 Task: Select InMail messages.
Action: Mouse moved to (752, 103)
Screenshot: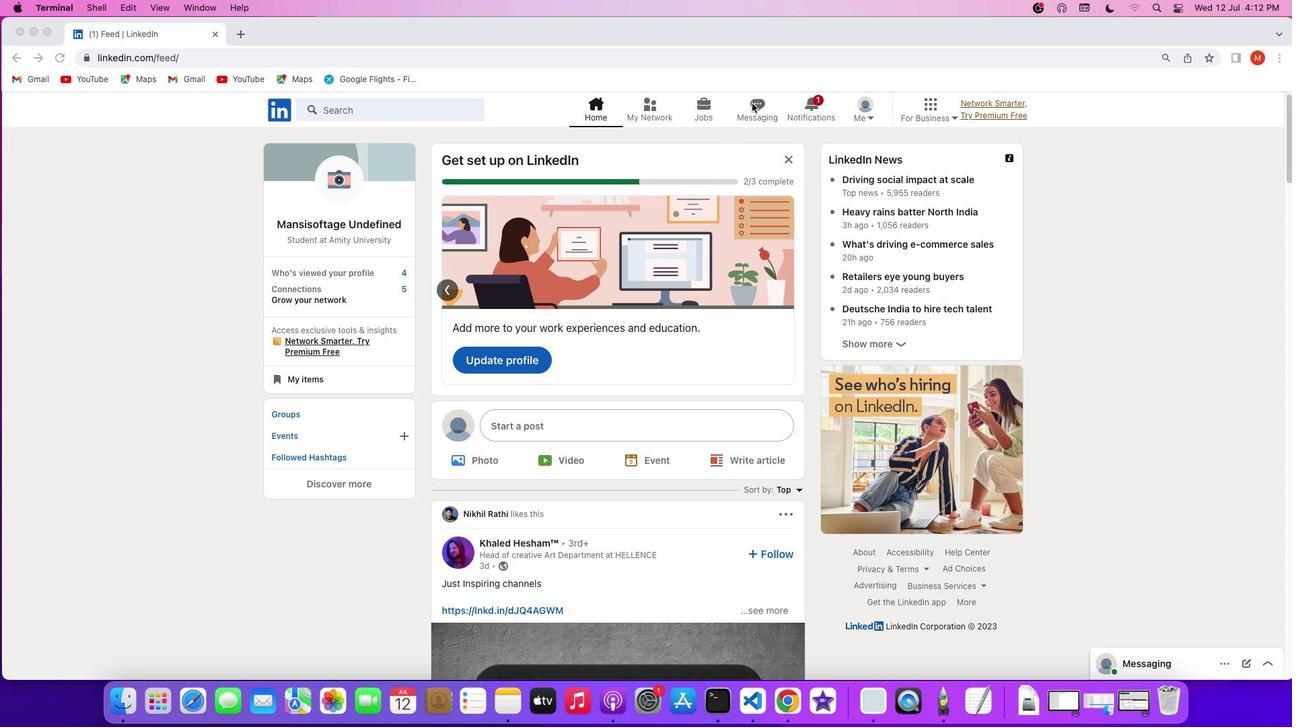 
Action: Mouse pressed left at (752, 103)
Screenshot: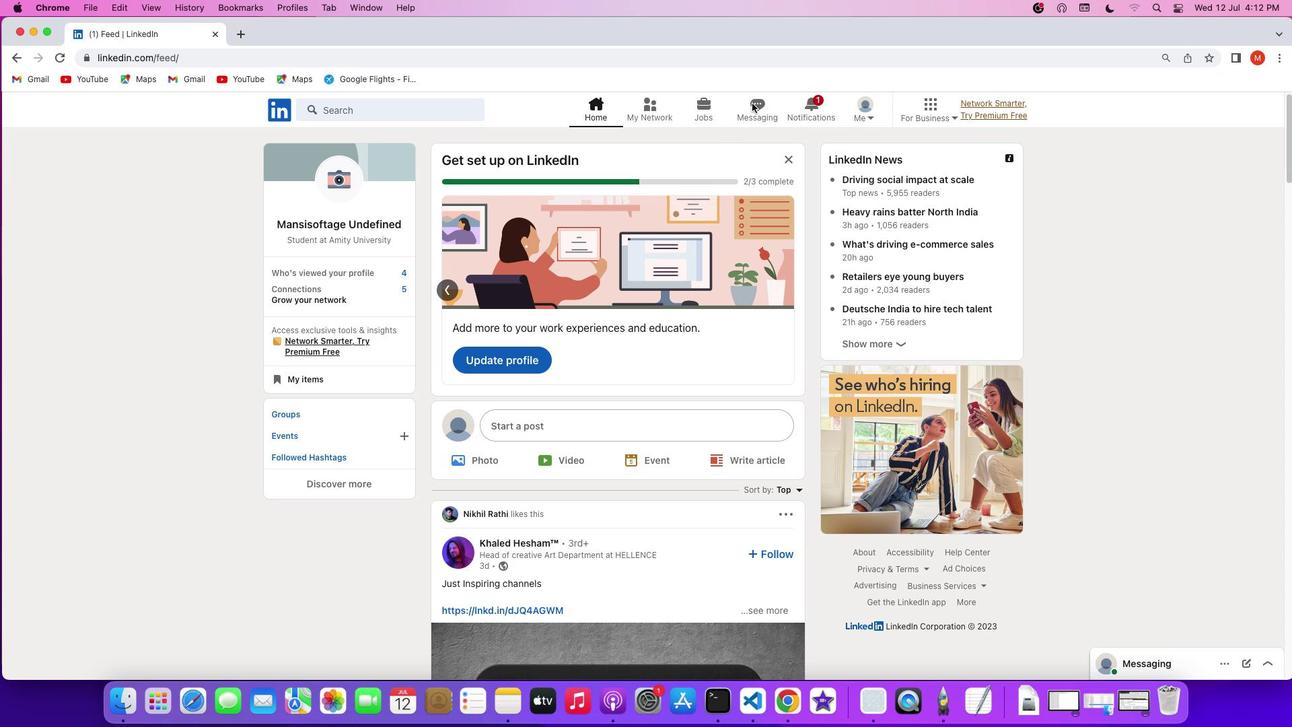 
Action: Mouse pressed left at (752, 103)
Screenshot: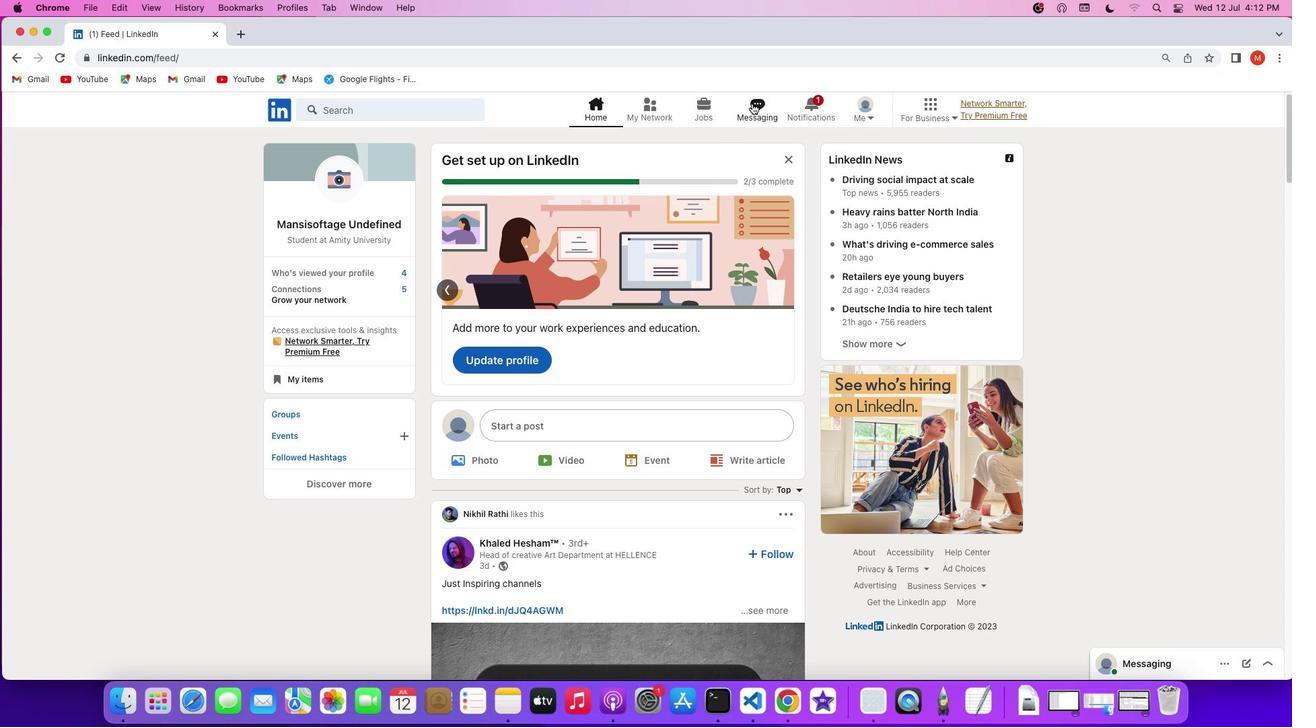 
Action: Mouse moved to (458, 186)
Screenshot: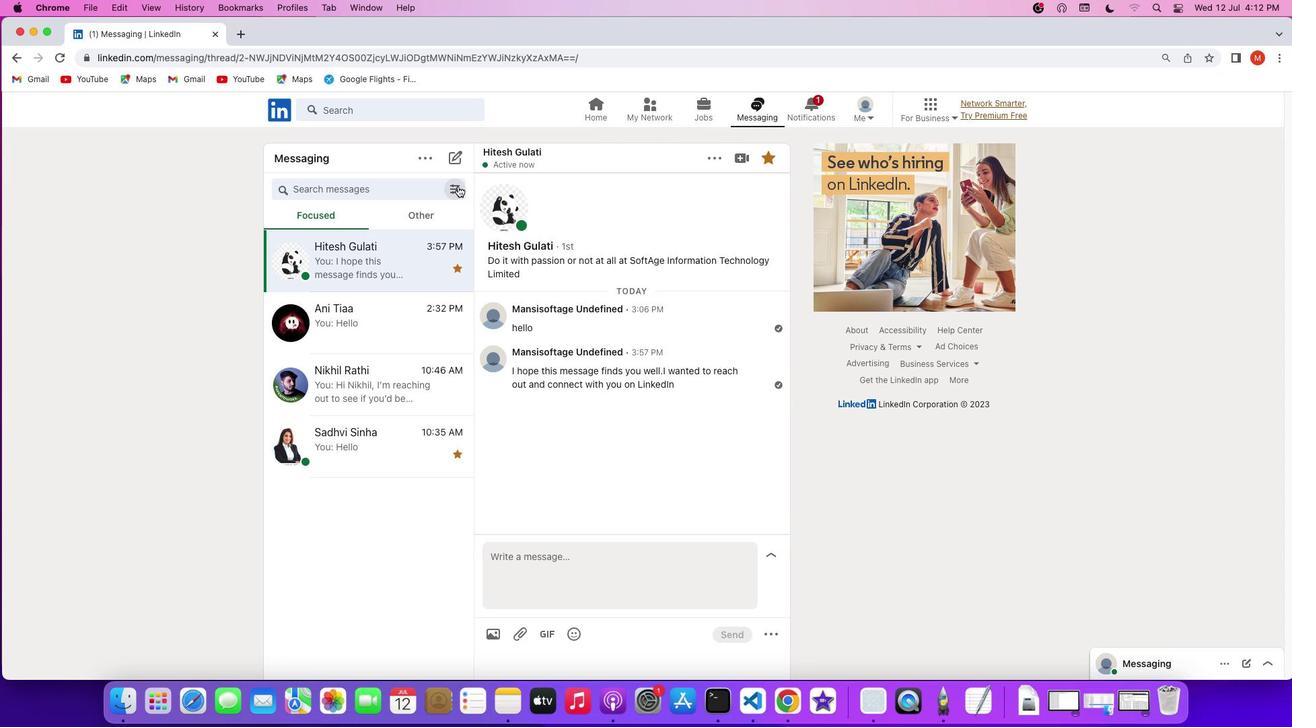 
Action: Mouse pressed left at (458, 186)
Screenshot: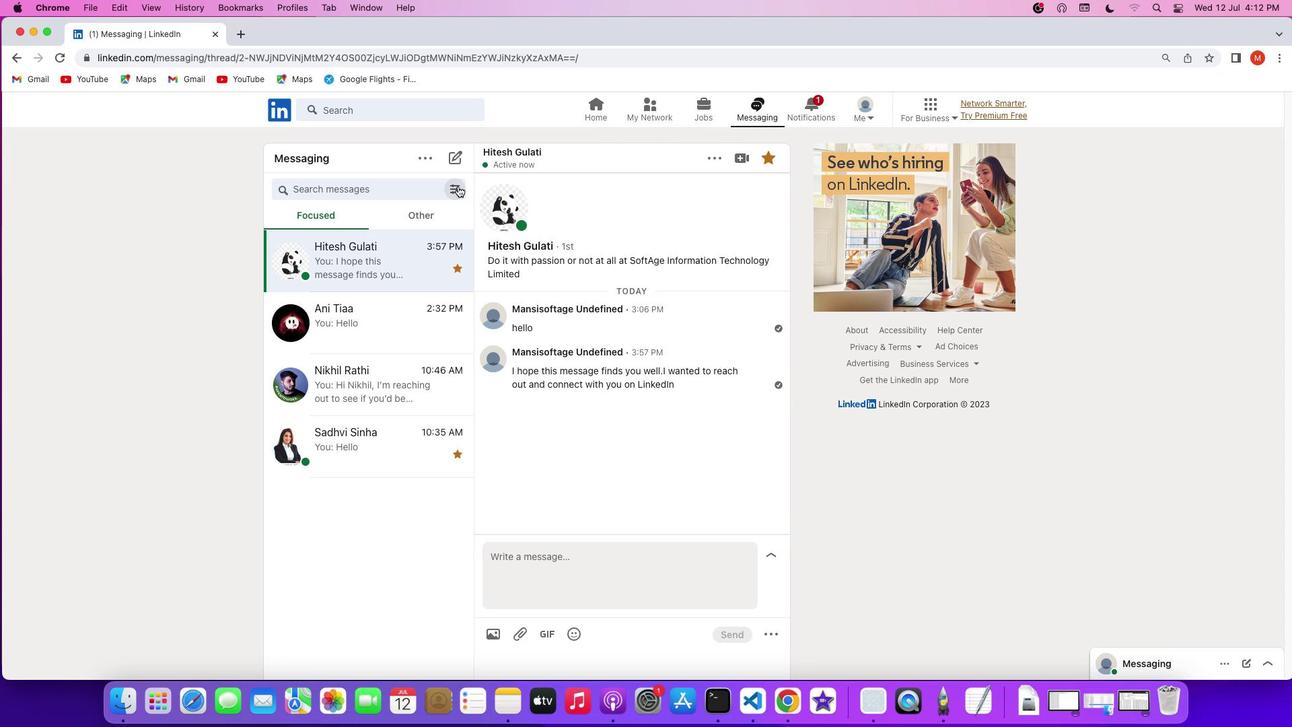 
Action: Mouse moved to (405, 317)
Screenshot: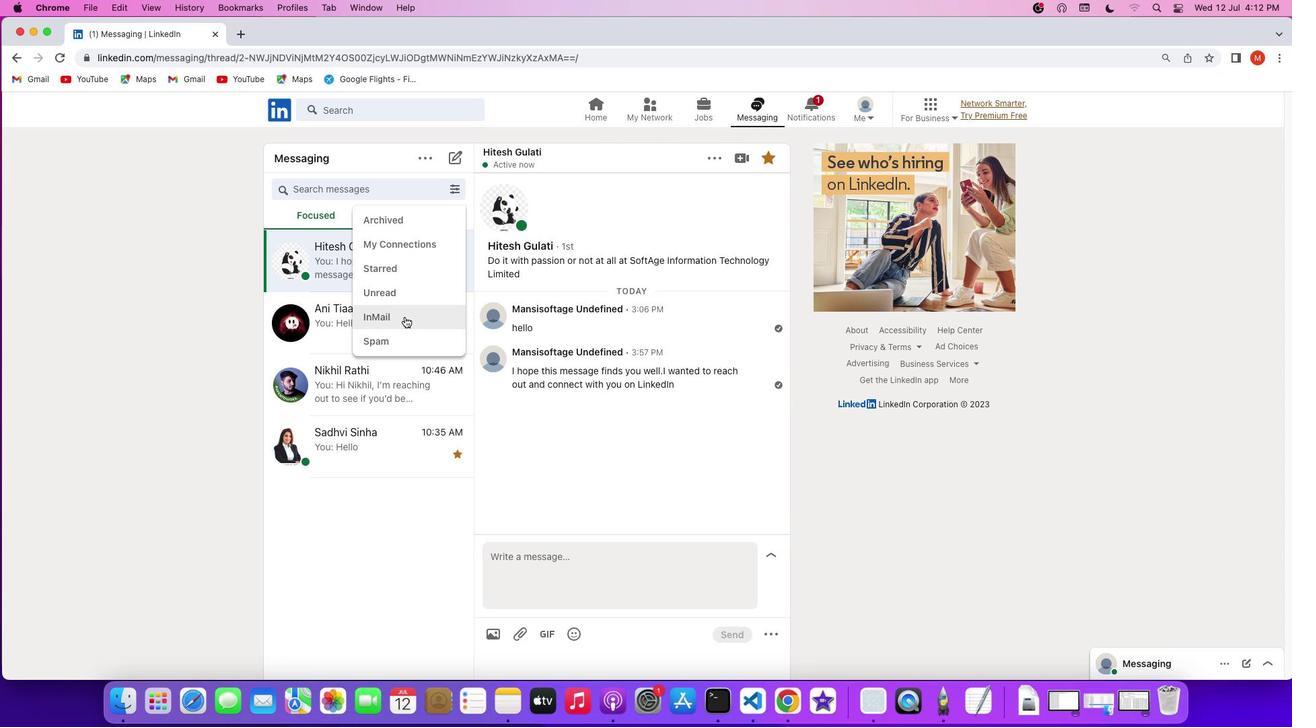 
Action: Mouse pressed left at (405, 317)
Screenshot: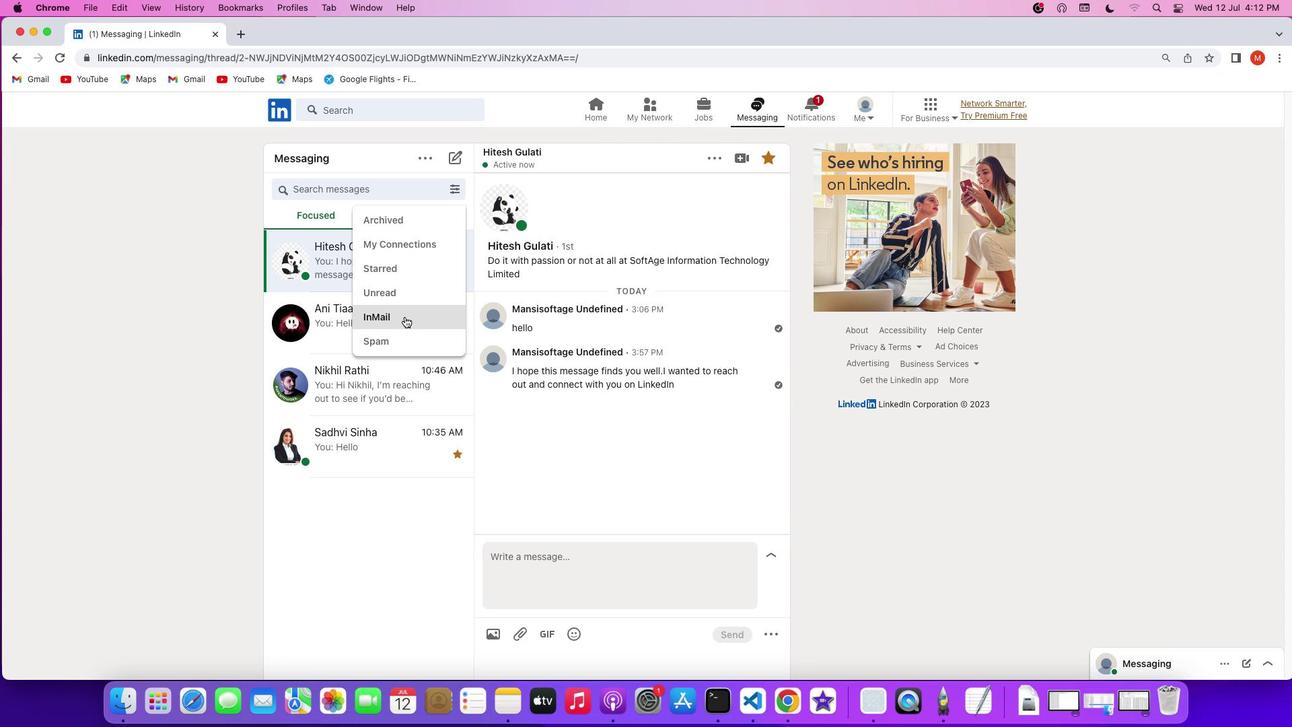 
Action: Mouse moved to (405, 317)
Screenshot: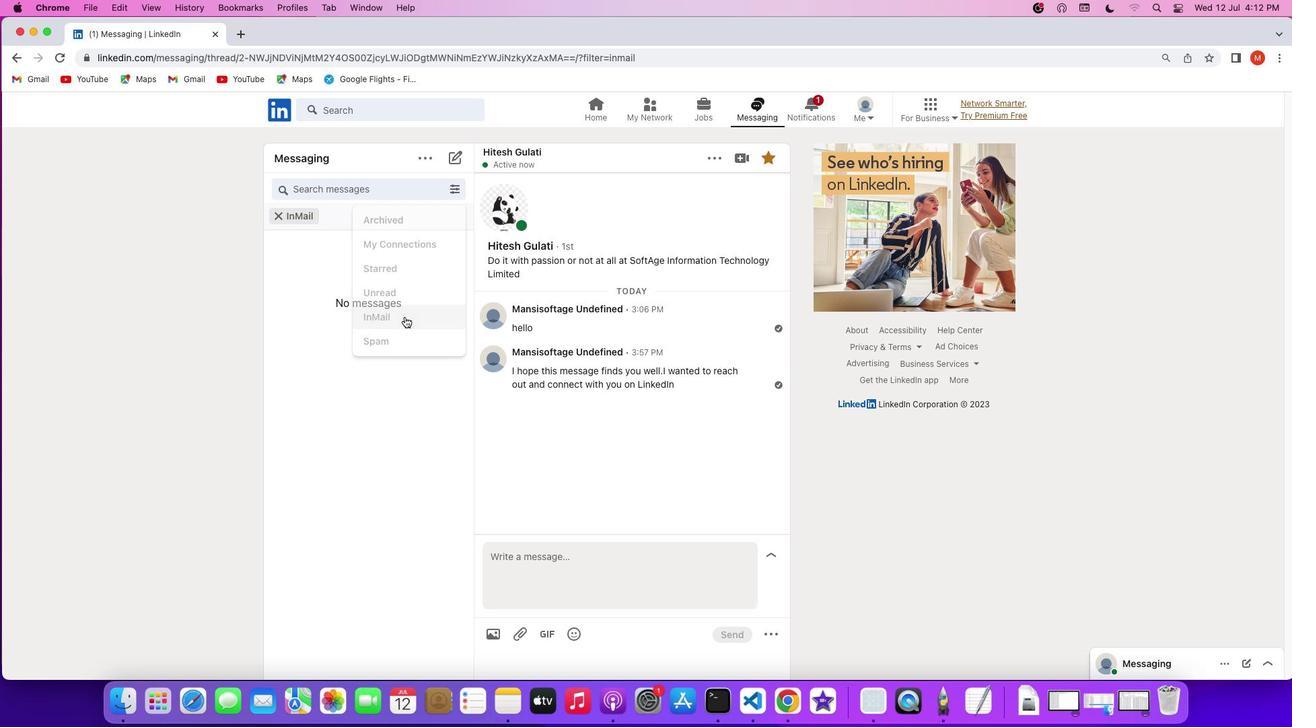 
